 Task: Change the visibility to the workspace.
Action: Mouse moved to (343, 92)
Screenshot: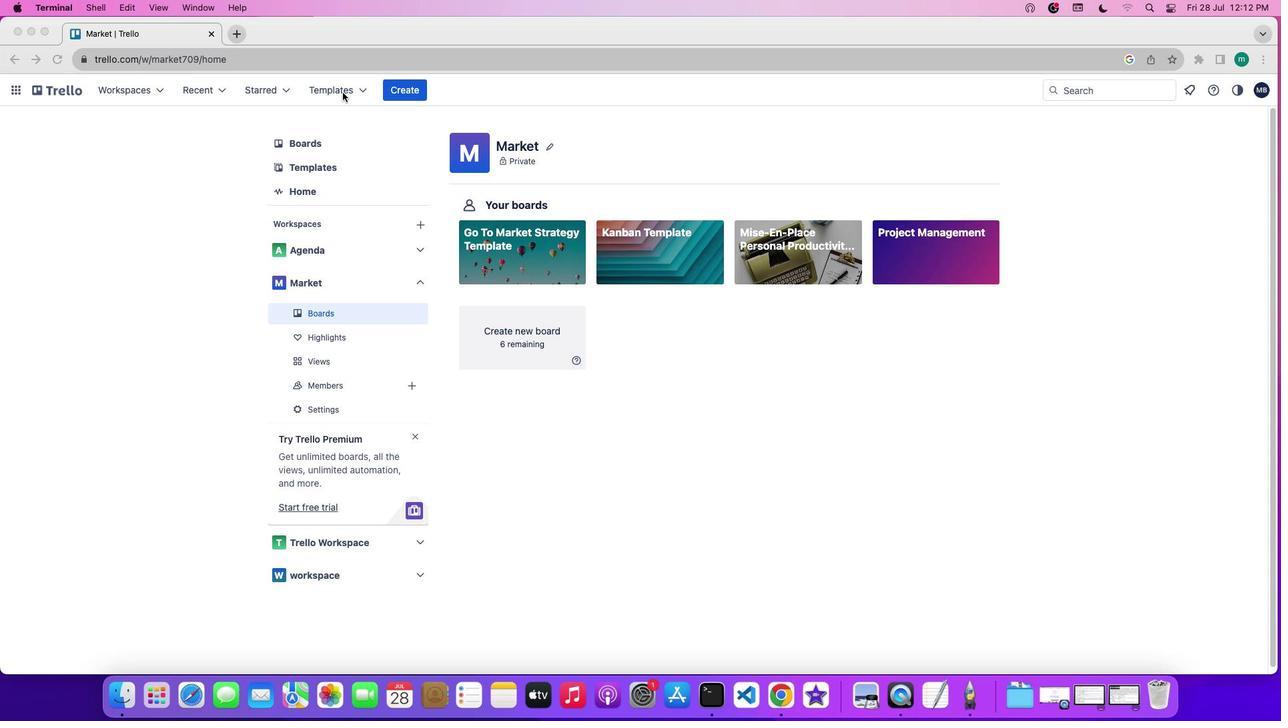 
Action: Mouse pressed left at (343, 92)
Screenshot: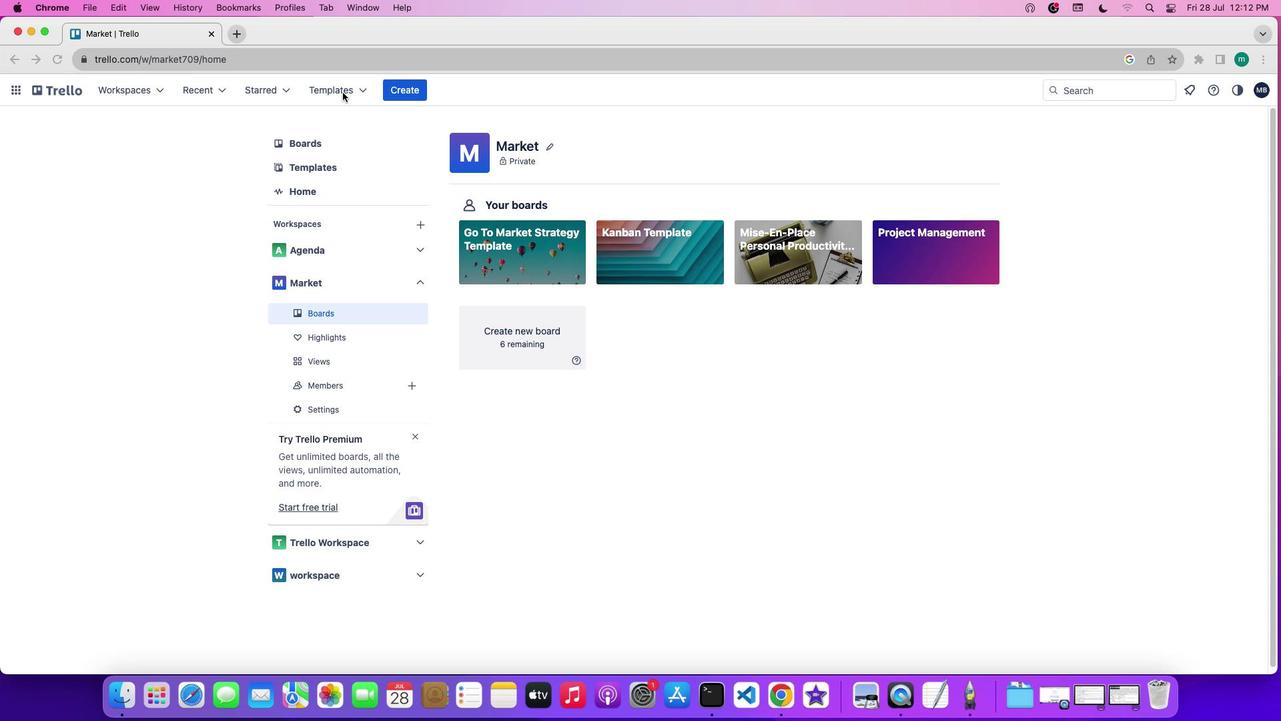 
Action: Mouse pressed left at (343, 92)
Screenshot: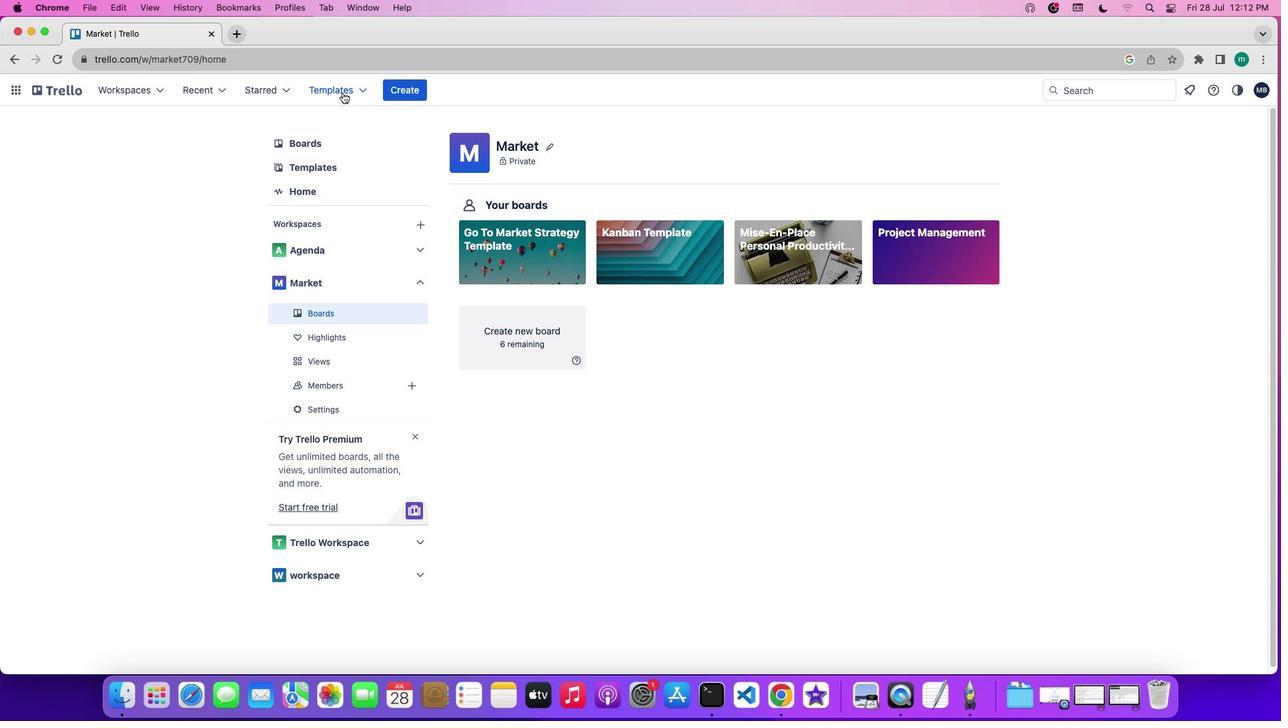 
Action: Mouse pressed left at (343, 92)
Screenshot: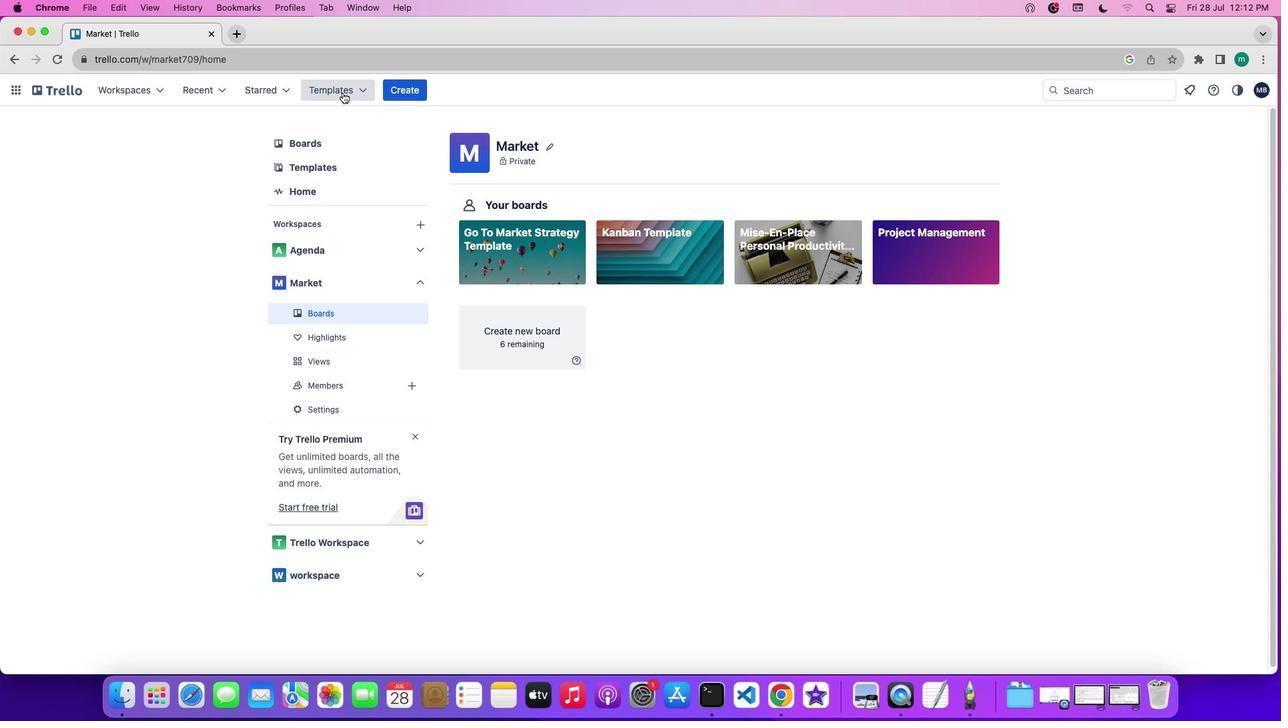 
Action: Mouse moved to (399, 377)
Screenshot: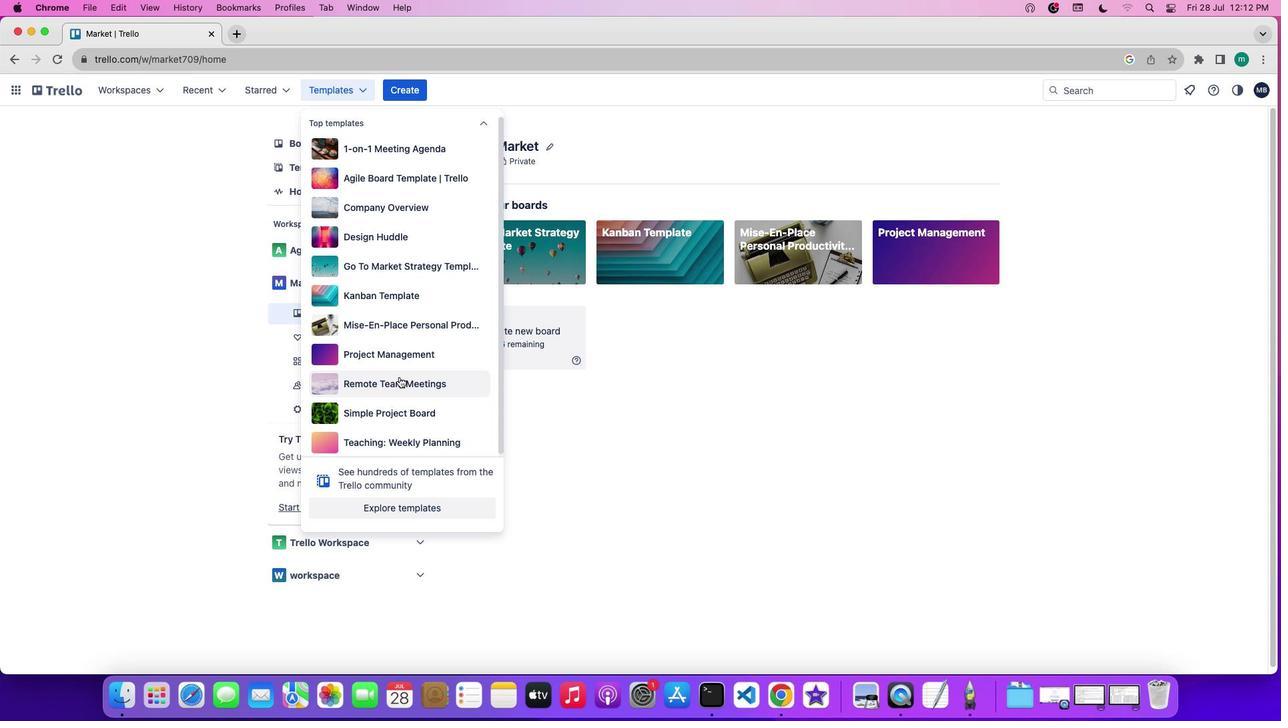 
Action: Mouse pressed left at (399, 377)
Screenshot: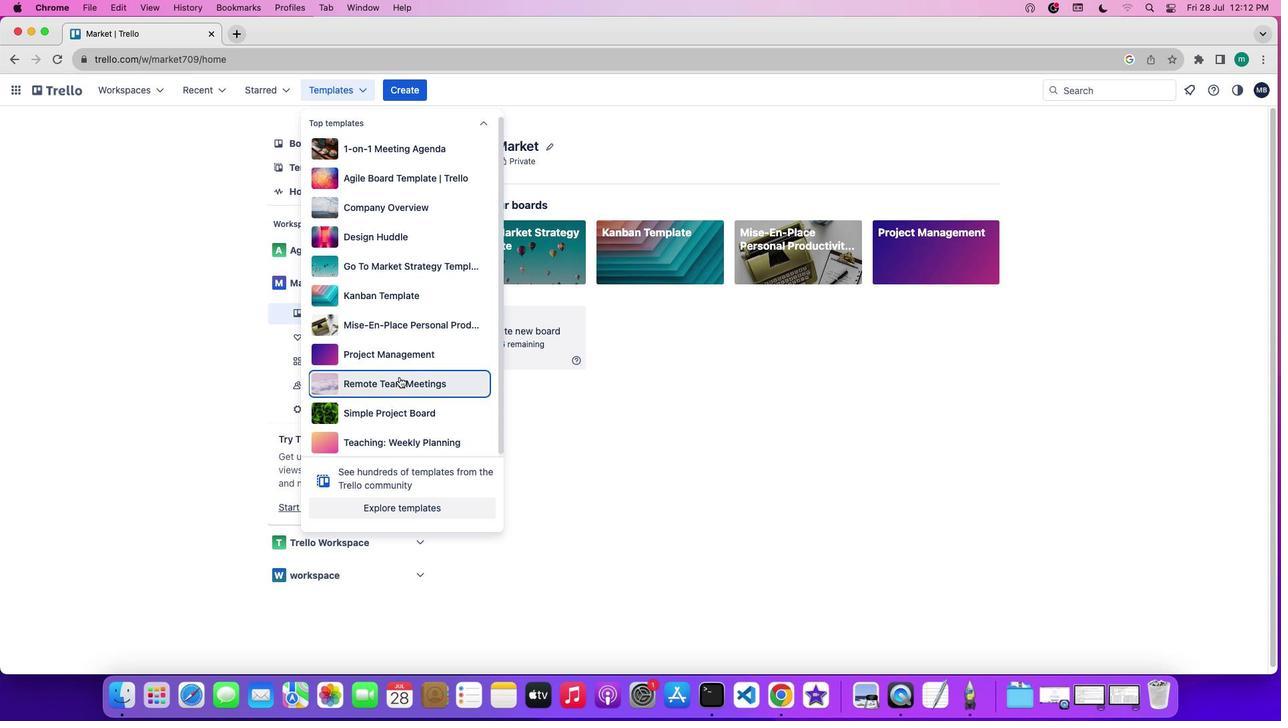 
Action: Mouse moved to (470, 335)
Screenshot: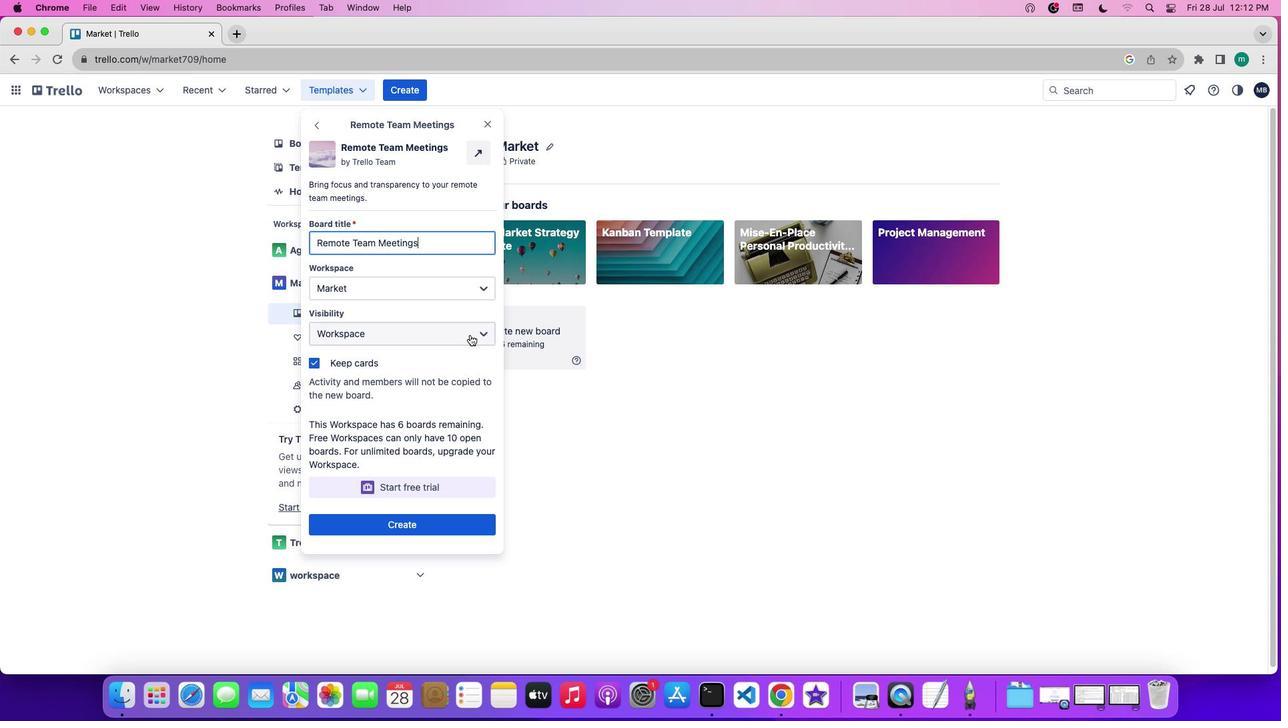 
Action: Mouse pressed left at (470, 335)
Screenshot: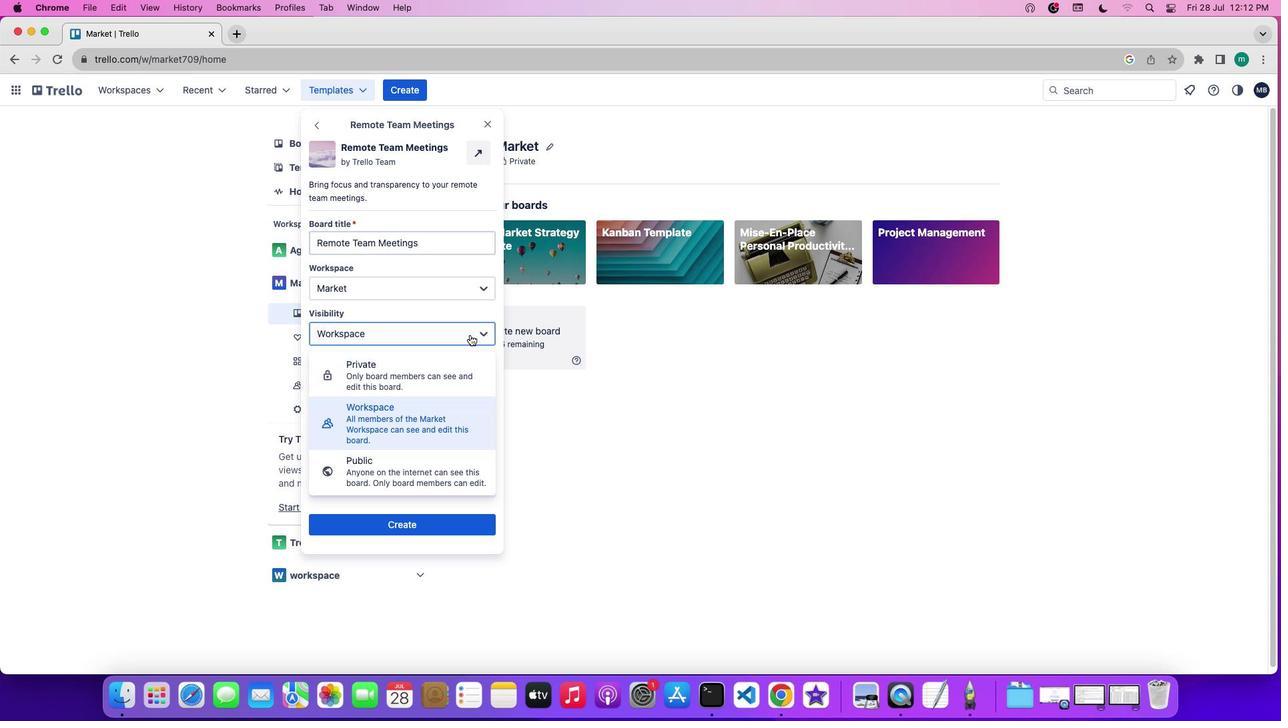 
Action: Mouse moved to (464, 412)
Screenshot: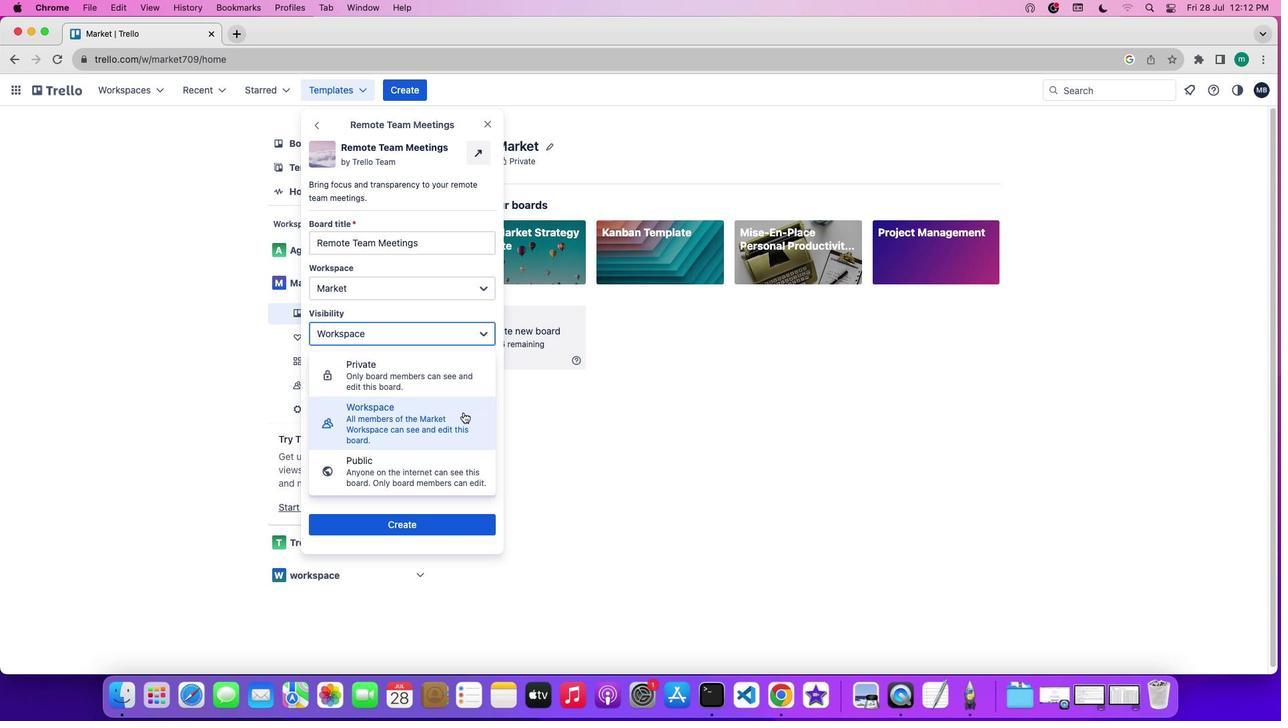 
Action: Mouse pressed left at (464, 412)
Screenshot: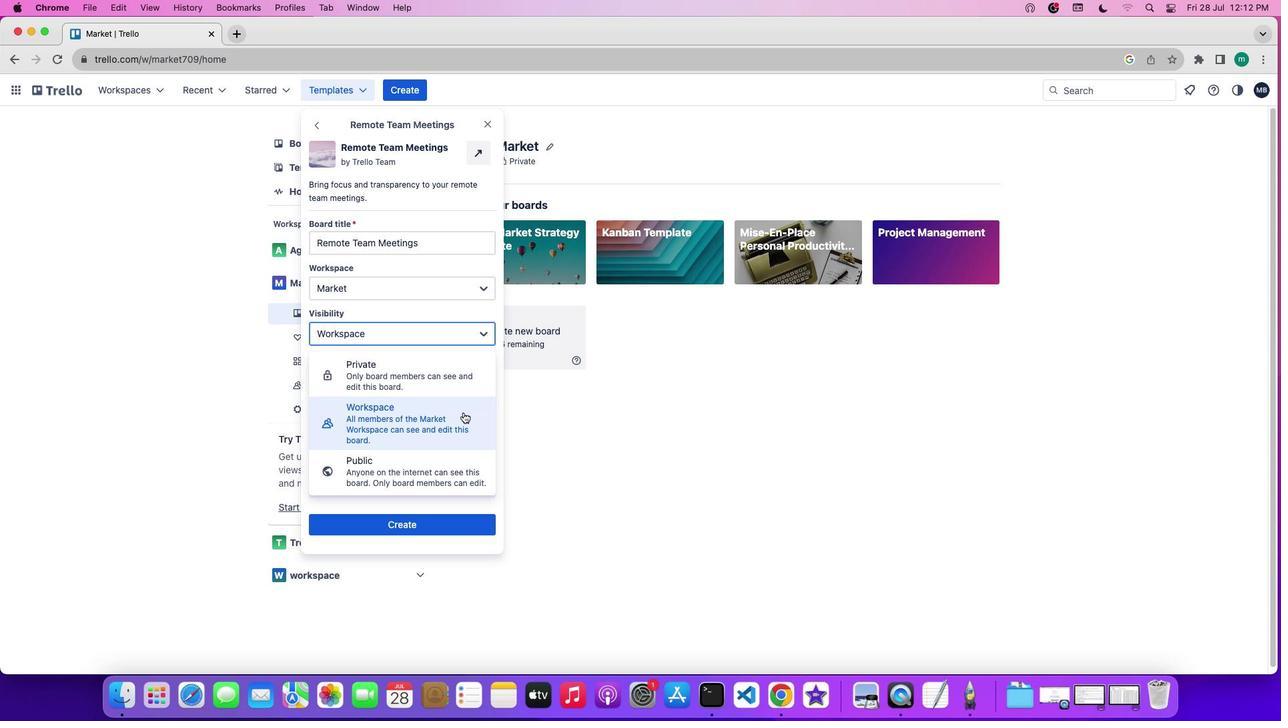 
Action: Mouse moved to (494, 413)
Screenshot: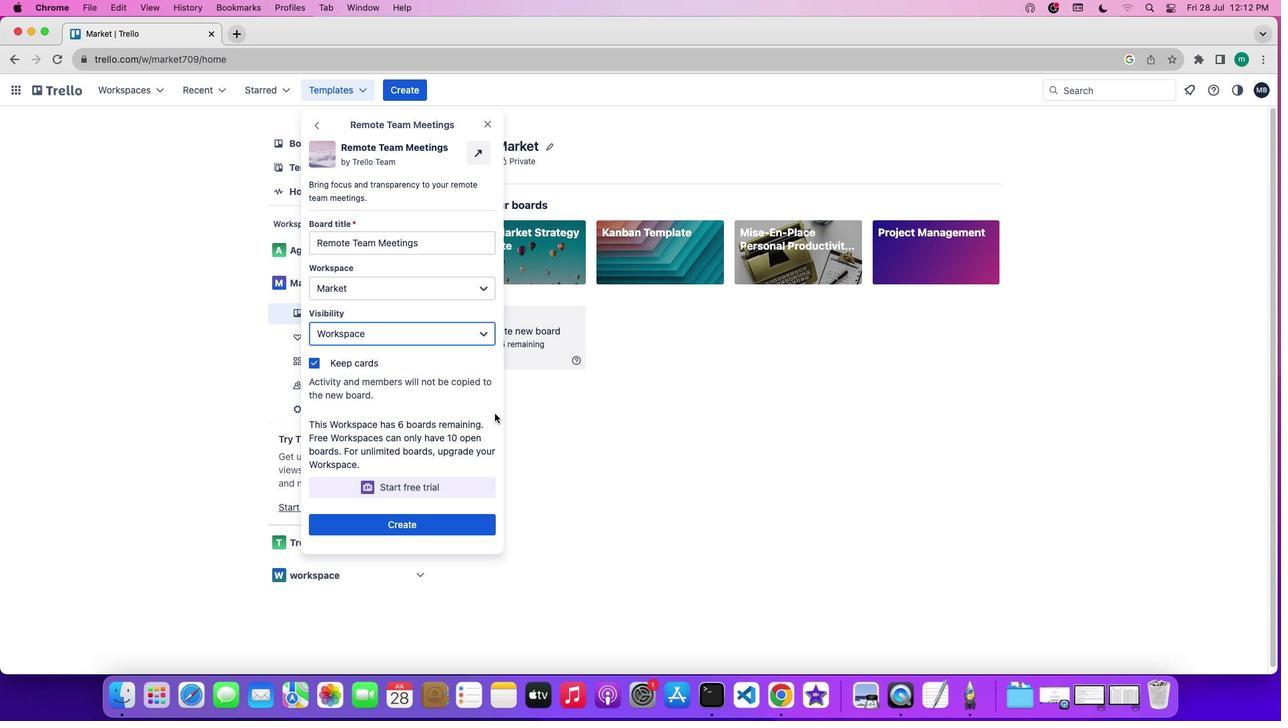 
